 Task: Toggle the color of the decorations.
Action: Mouse moved to (94, 548)
Screenshot: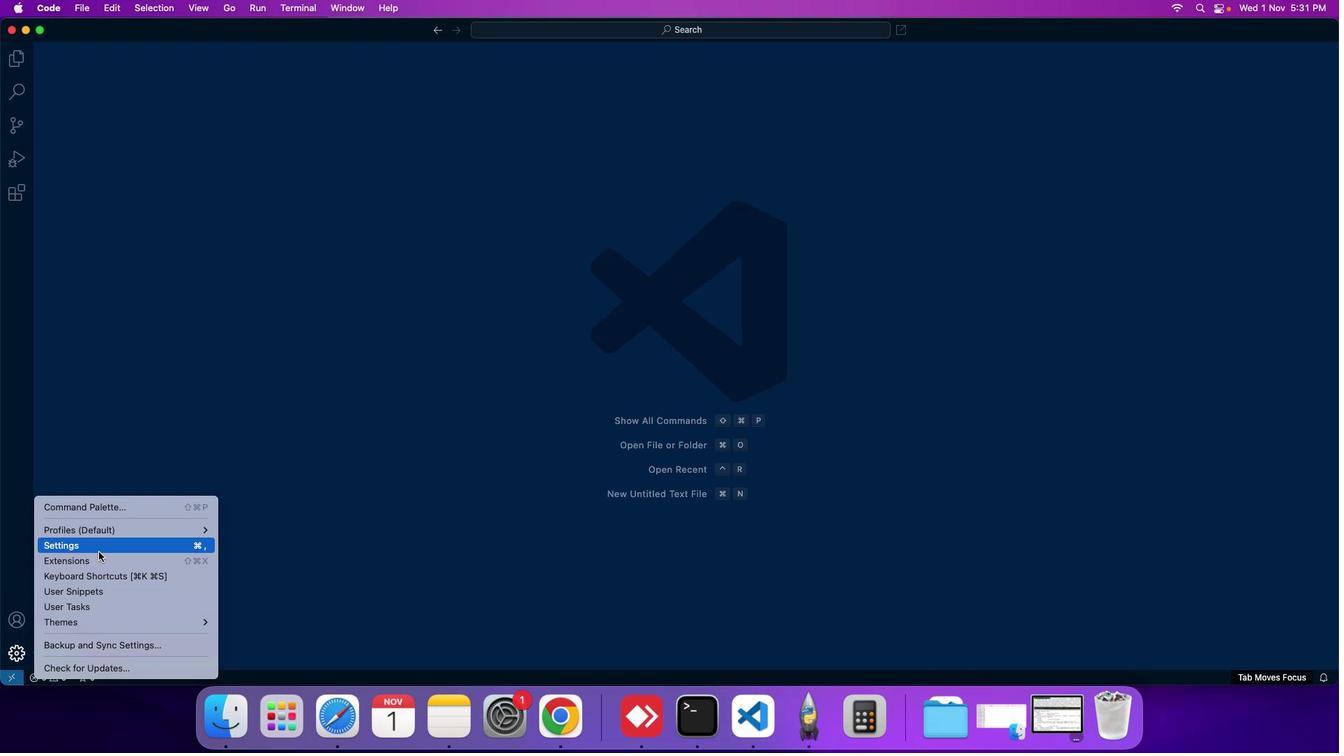 
Action: Mouse pressed left at (94, 548)
Screenshot: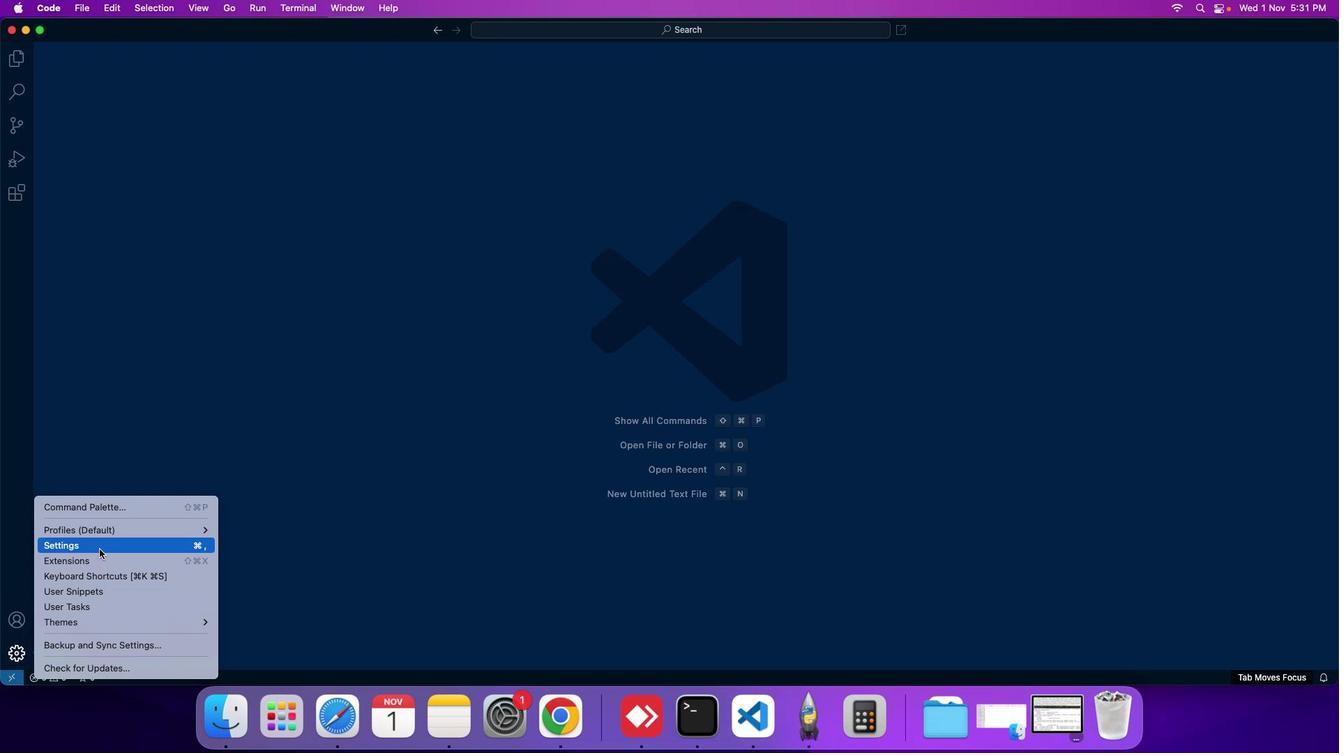 
Action: Mouse moved to (335, 163)
Screenshot: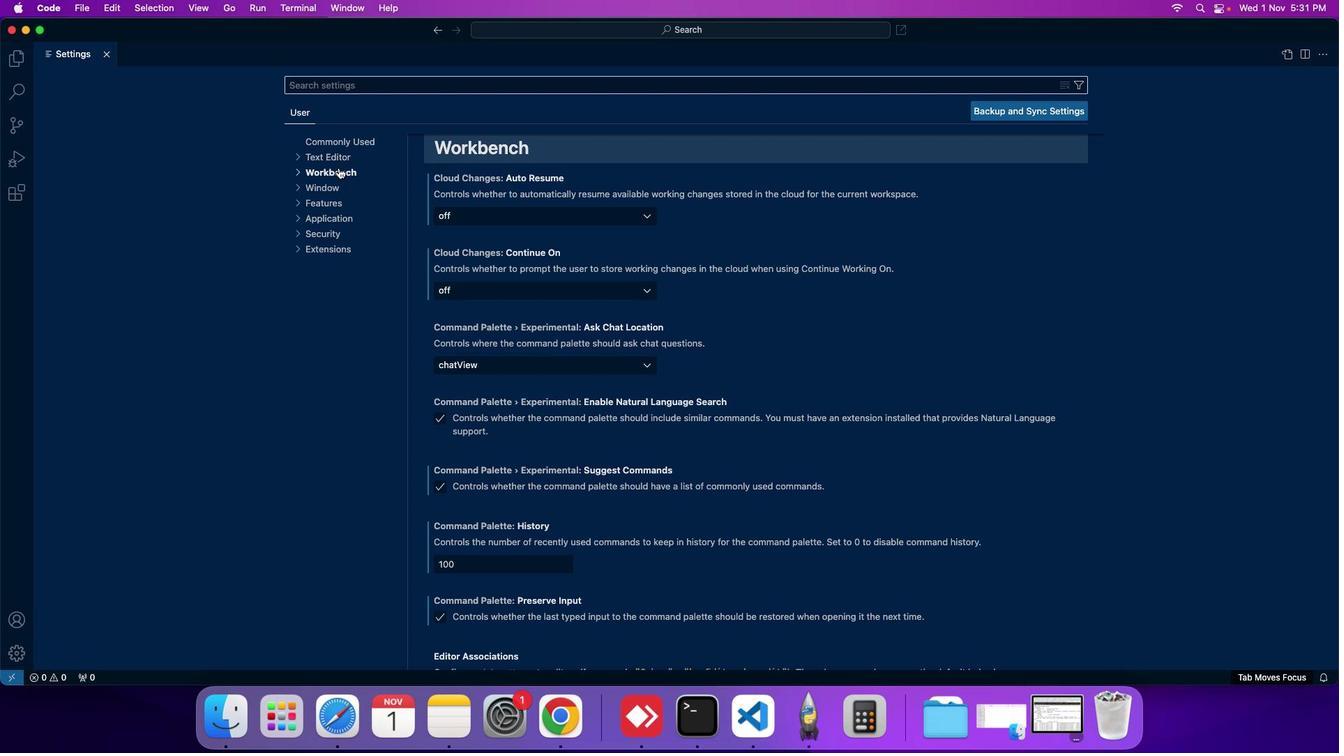 
Action: Mouse pressed left at (335, 163)
Screenshot: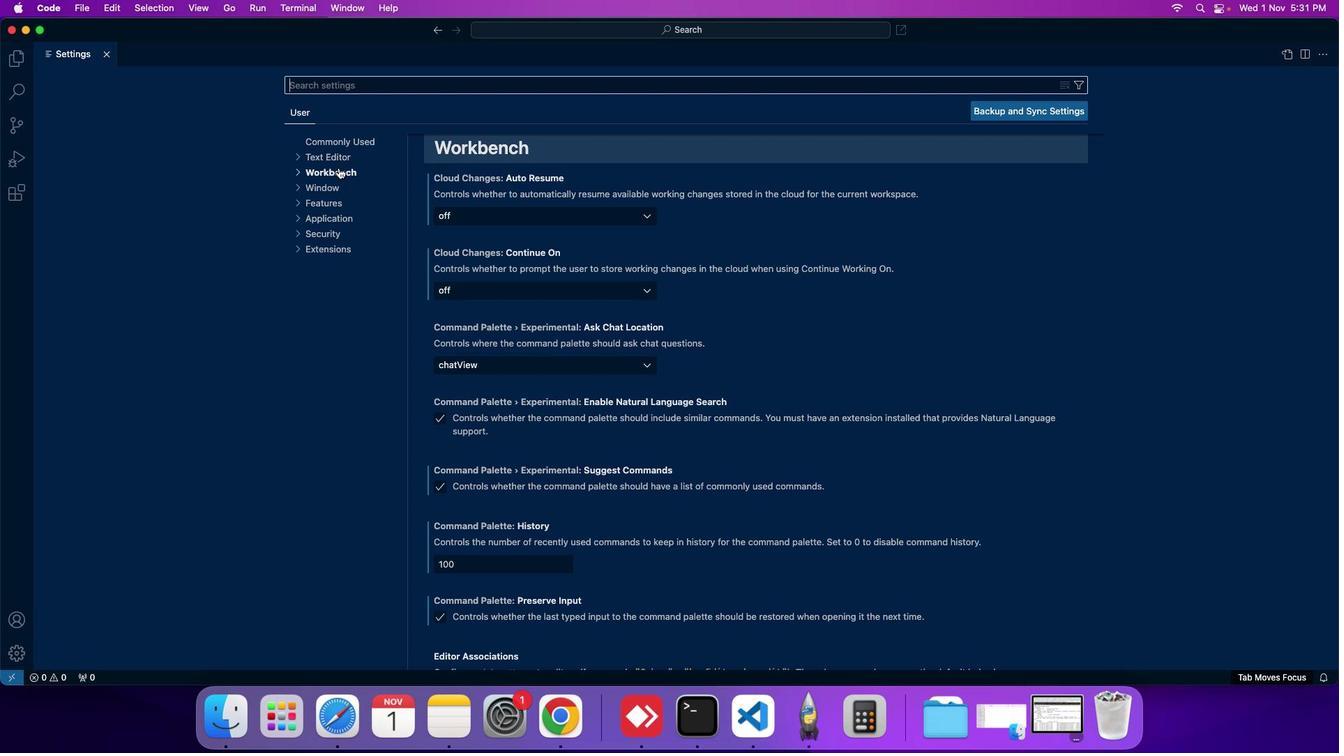 
Action: Mouse moved to (332, 183)
Screenshot: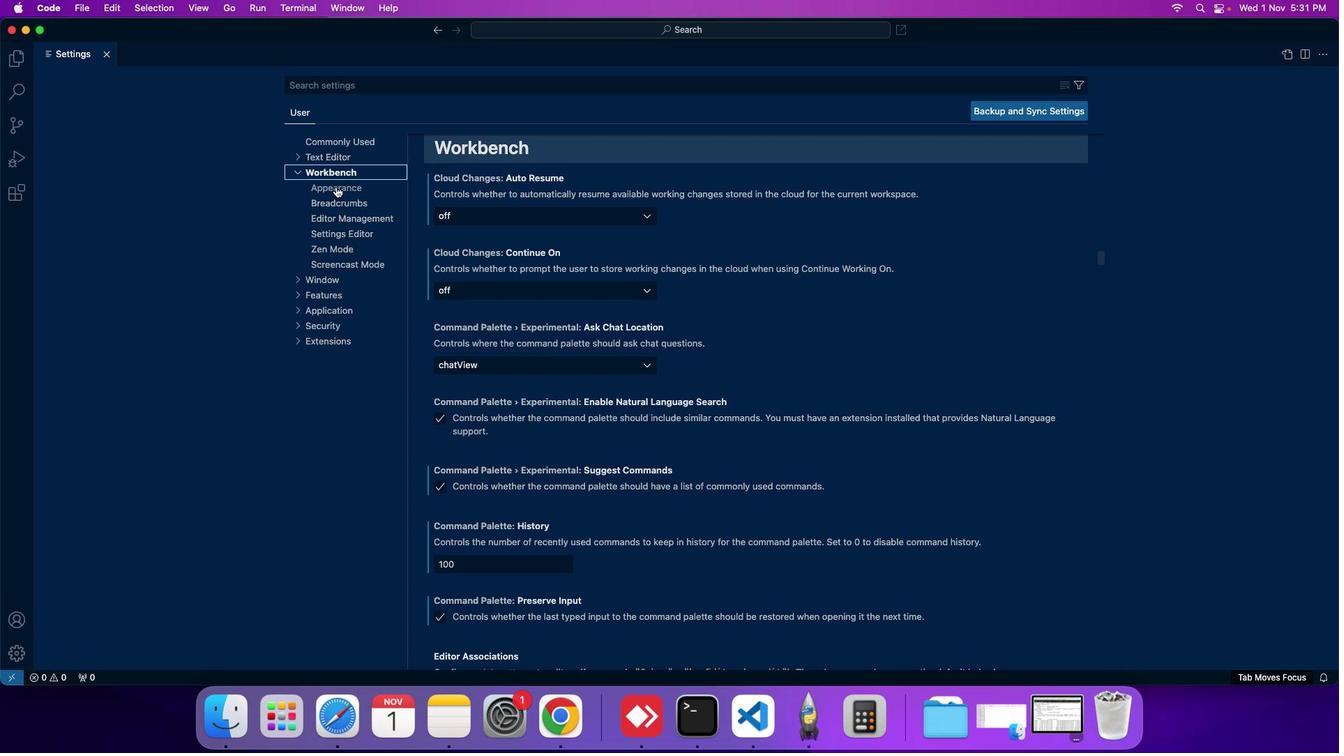 
Action: Mouse pressed left at (332, 183)
Screenshot: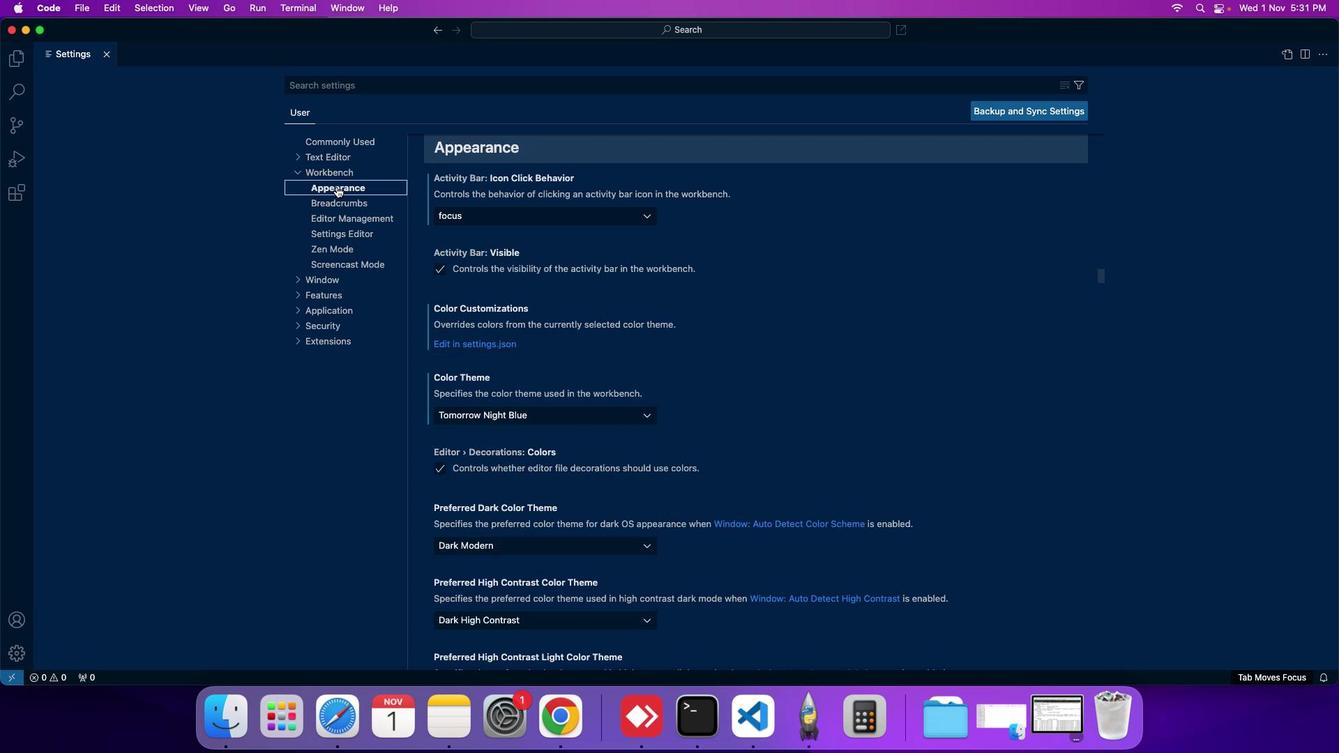 
Action: Mouse moved to (437, 469)
Screenshot: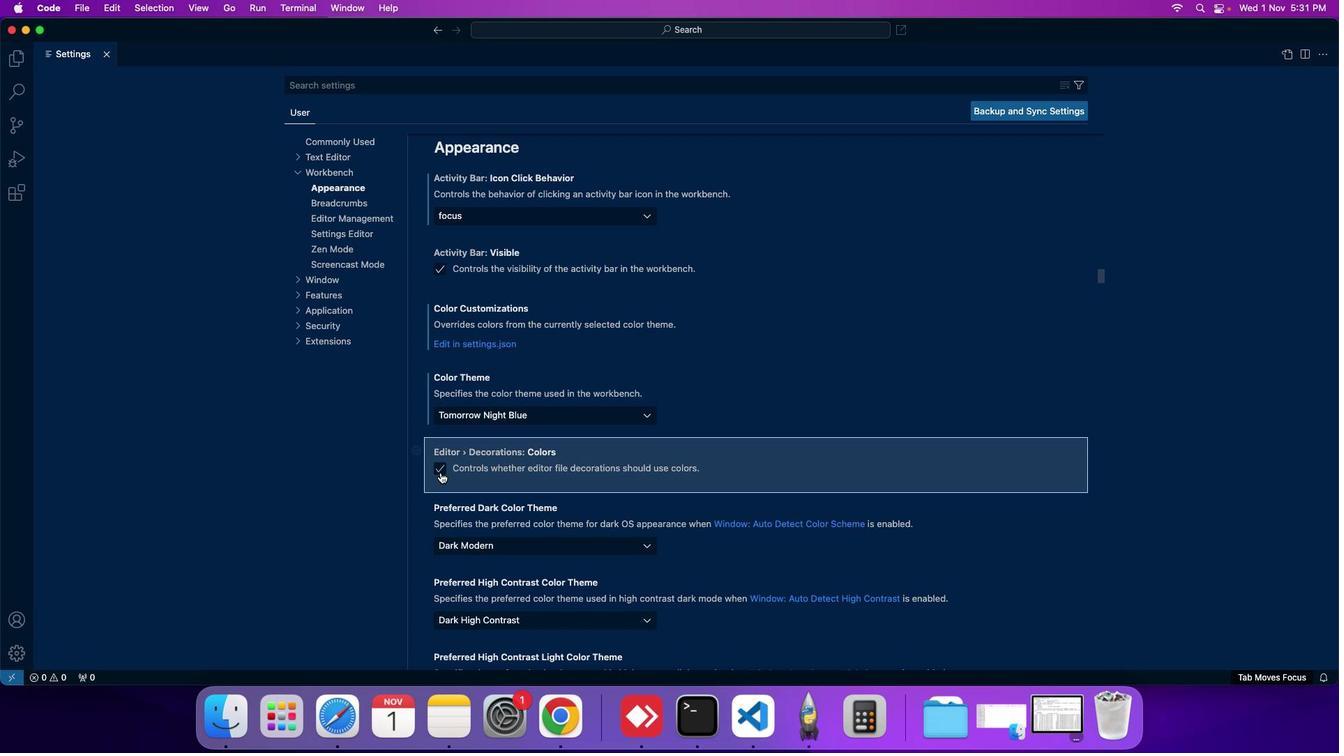 
Action: Mouse pressed left at (437, 469)
Screenshot: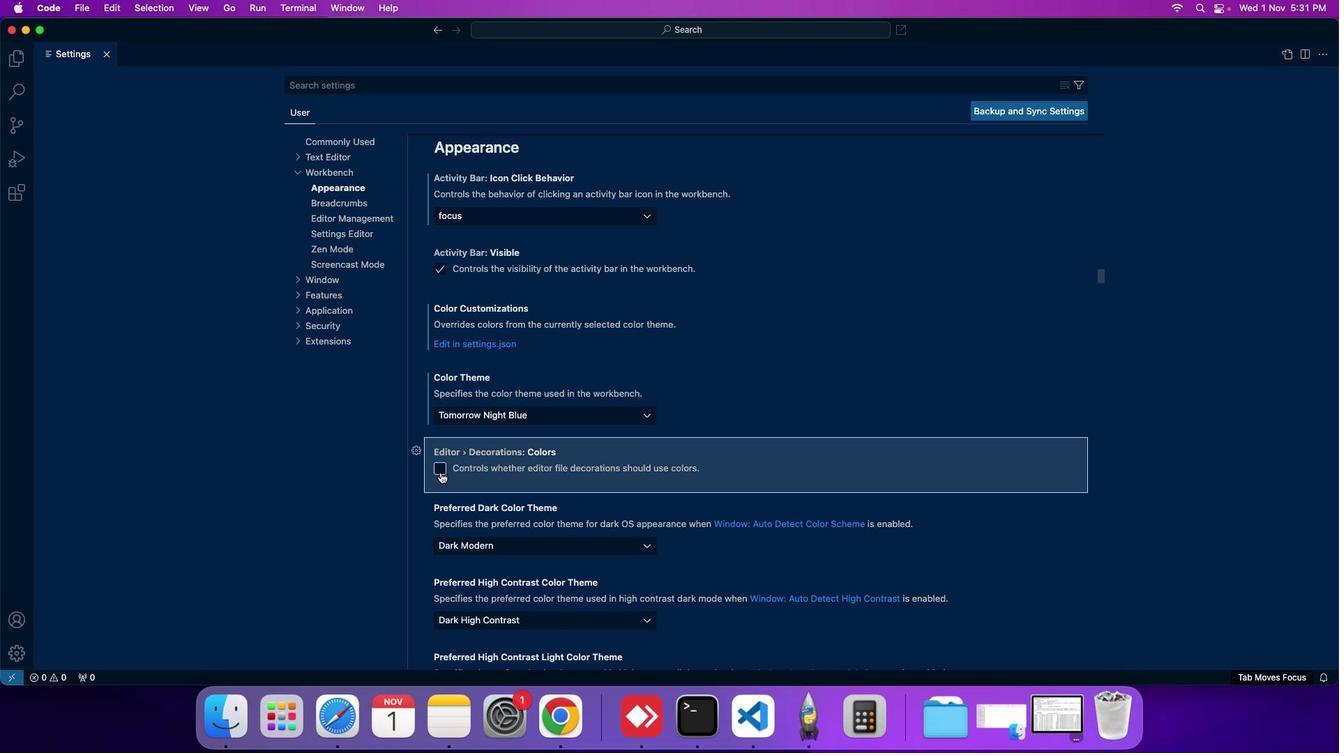 
Action: Mouse moved to (463, 382)
Screenshot: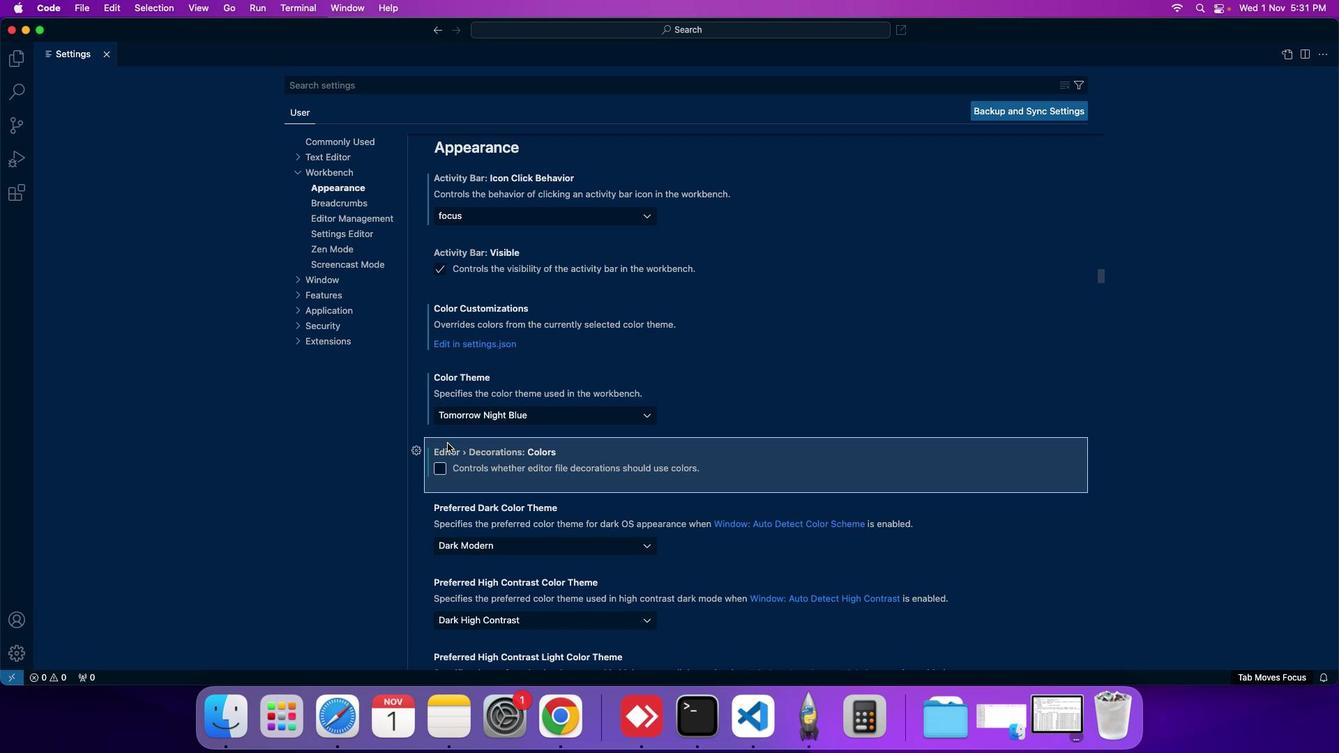 
